 Task: Create in the project ZestTech and in the Backlog issue 'Upgrade the caching mechanism of a web application to improve response time and reduce server load' a child issue 'Automated infrastructure backup and recovery testing and reporting', and assign it to team member softage.1@softage.net.
Action: Mouse moved to (300, 83)
Screenshot: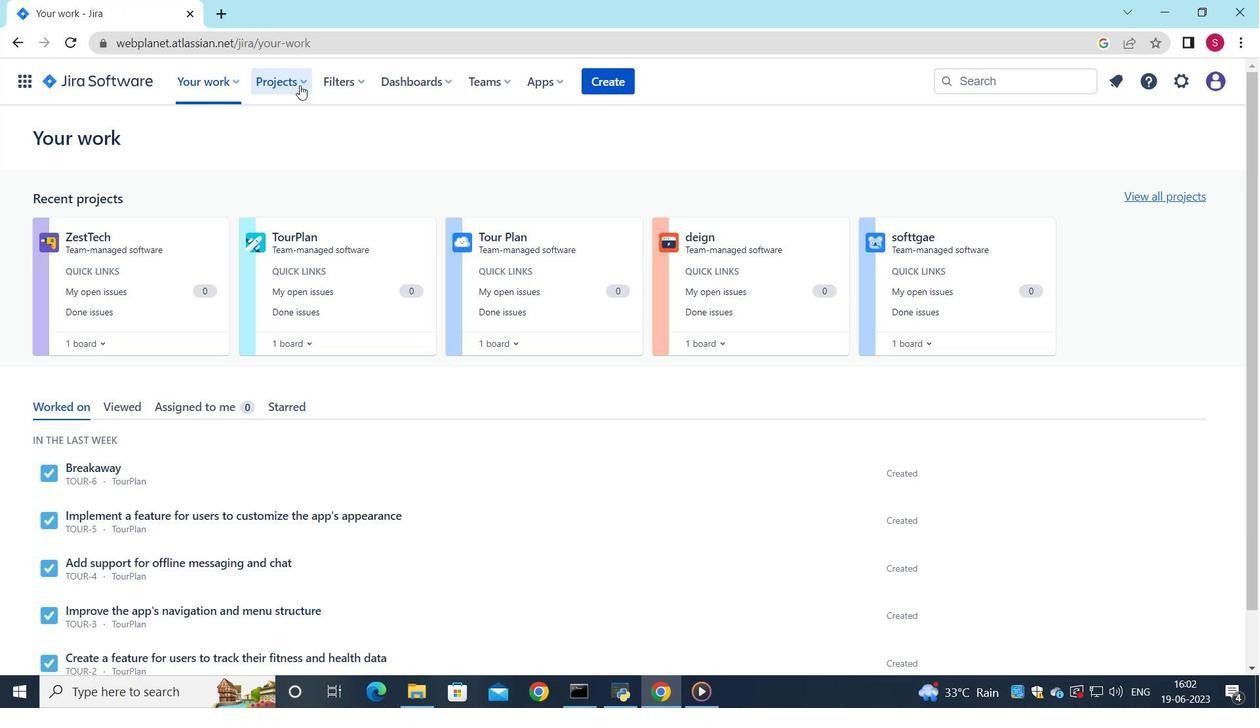 
Action: Mouse pressed left at (300, 83)
Screenshot: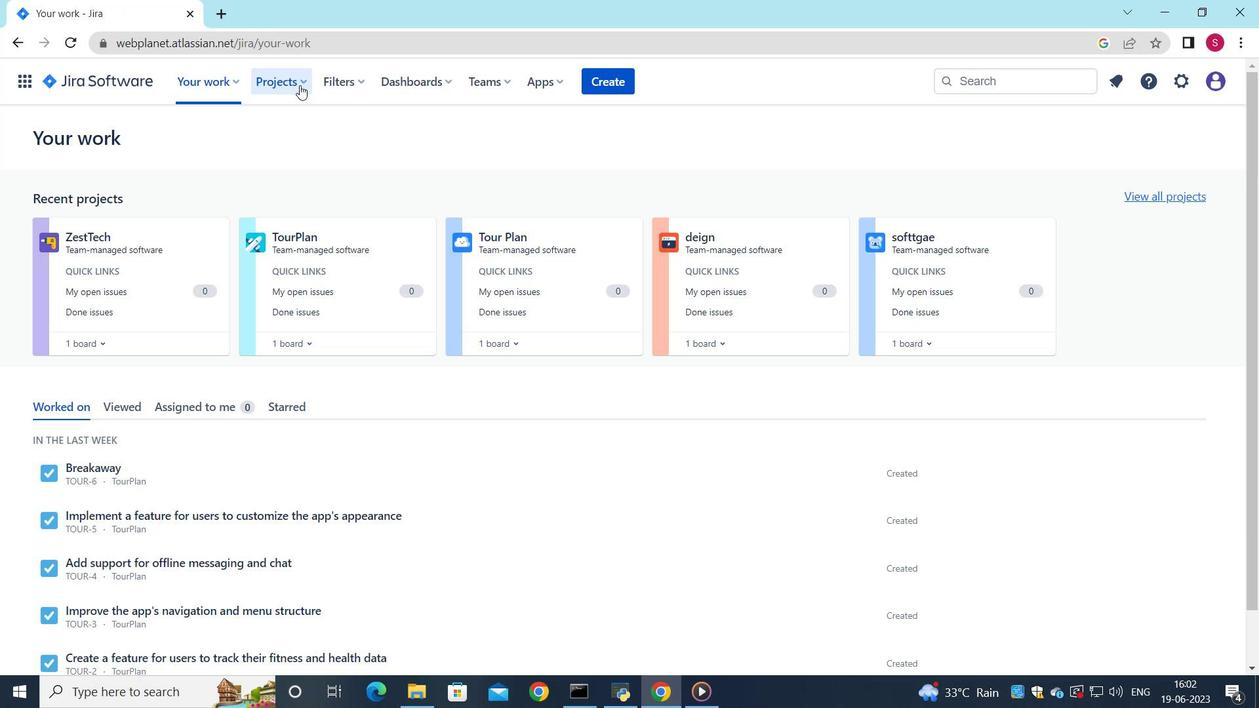 
Action: Mouse moved to (310, 146)
Screenshot: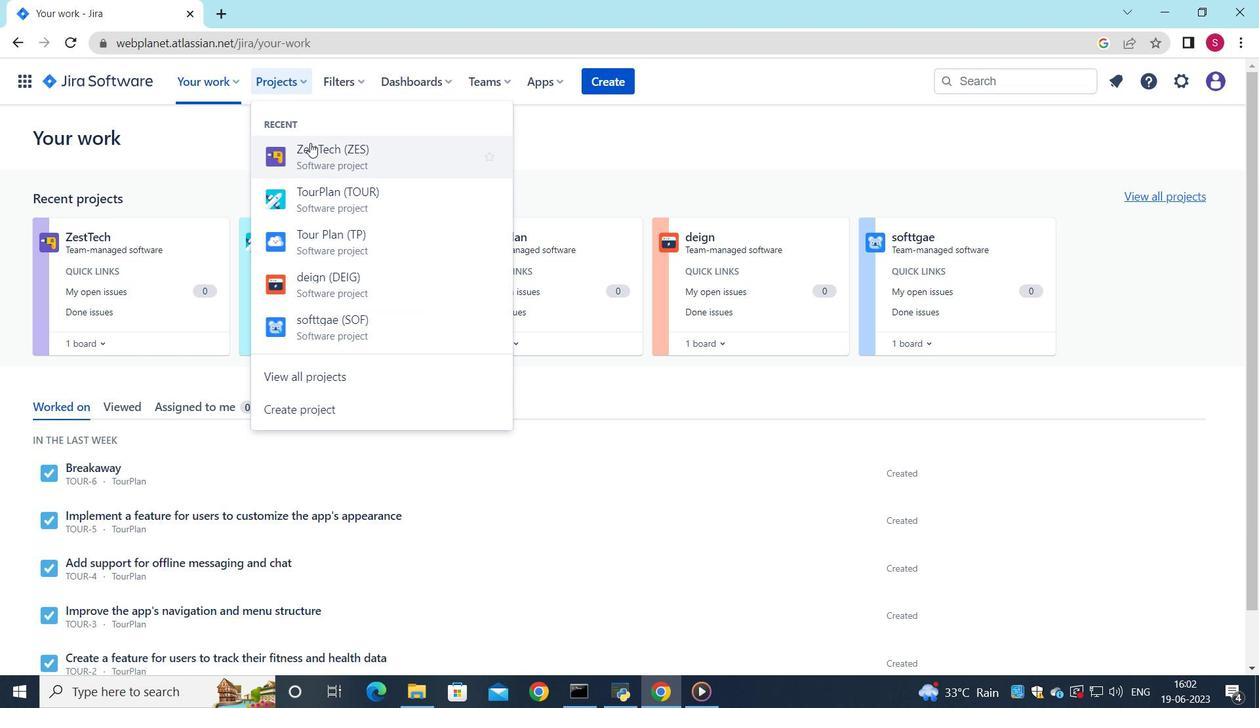 
Action: Mouse pressed left at (310, 146)
Screenshot: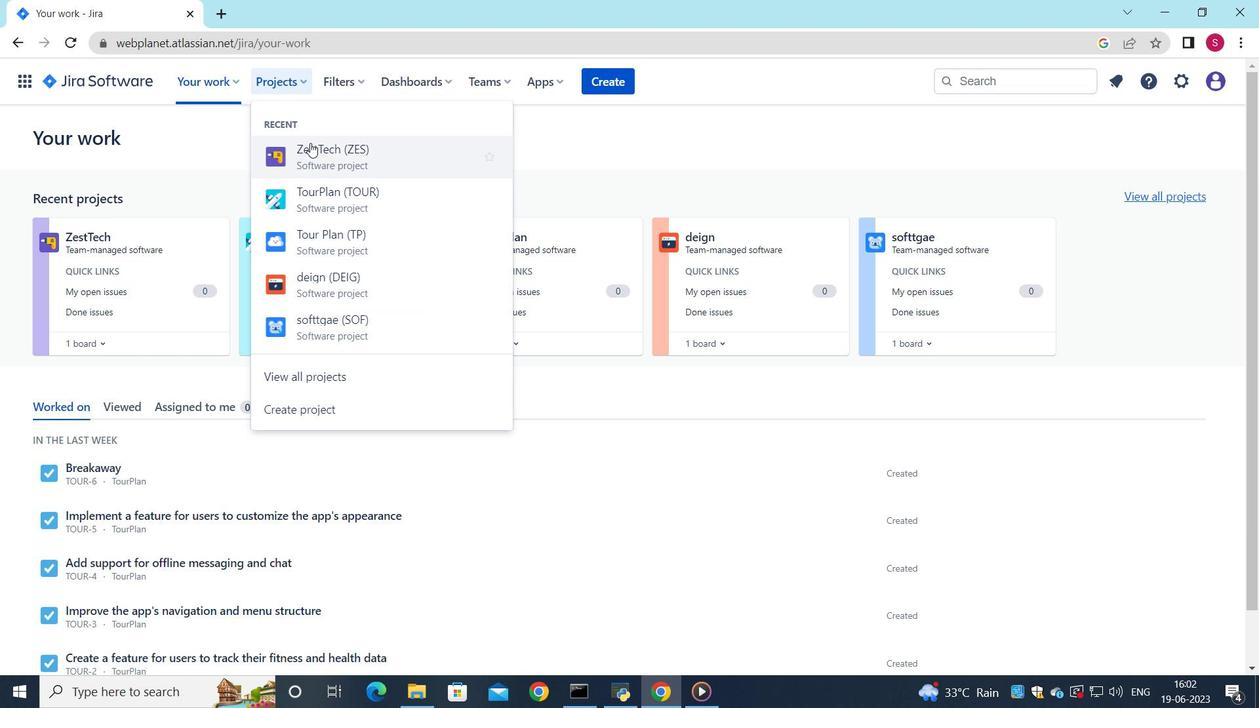 
Action: Mouse moved to (113, 248)
Screenshot: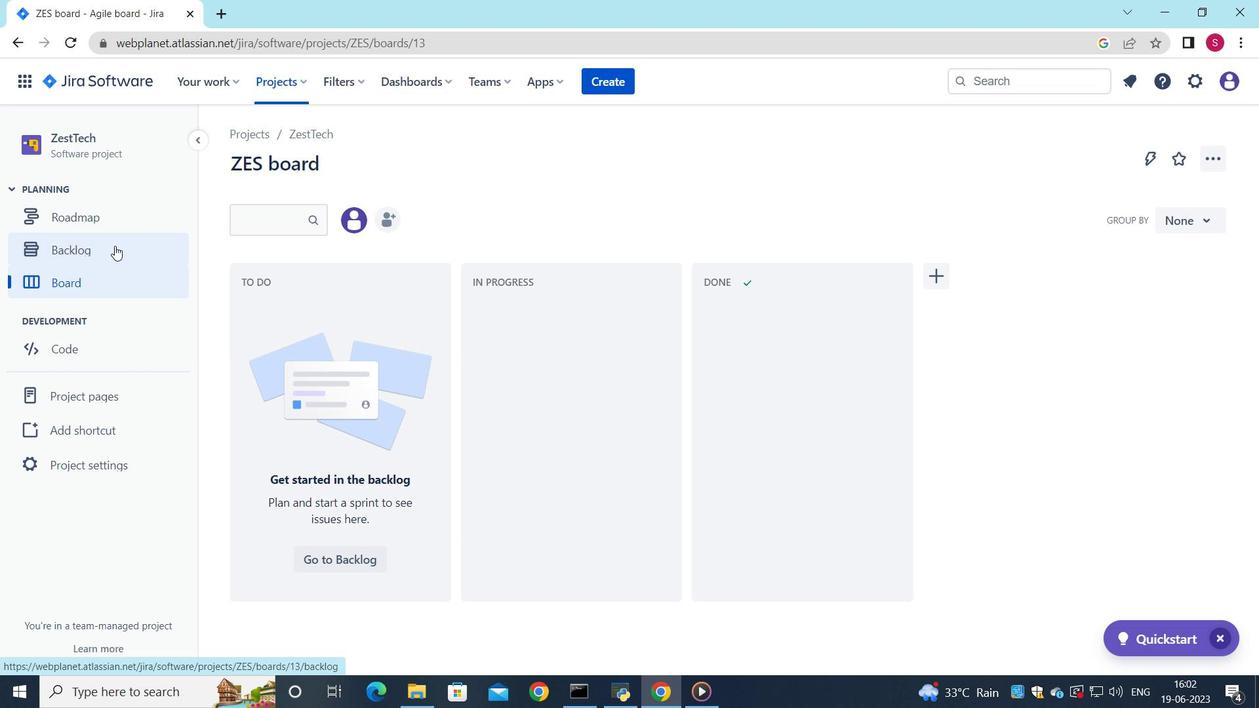 
Action: Mouse pressed left at (113, 248)
Screenshot: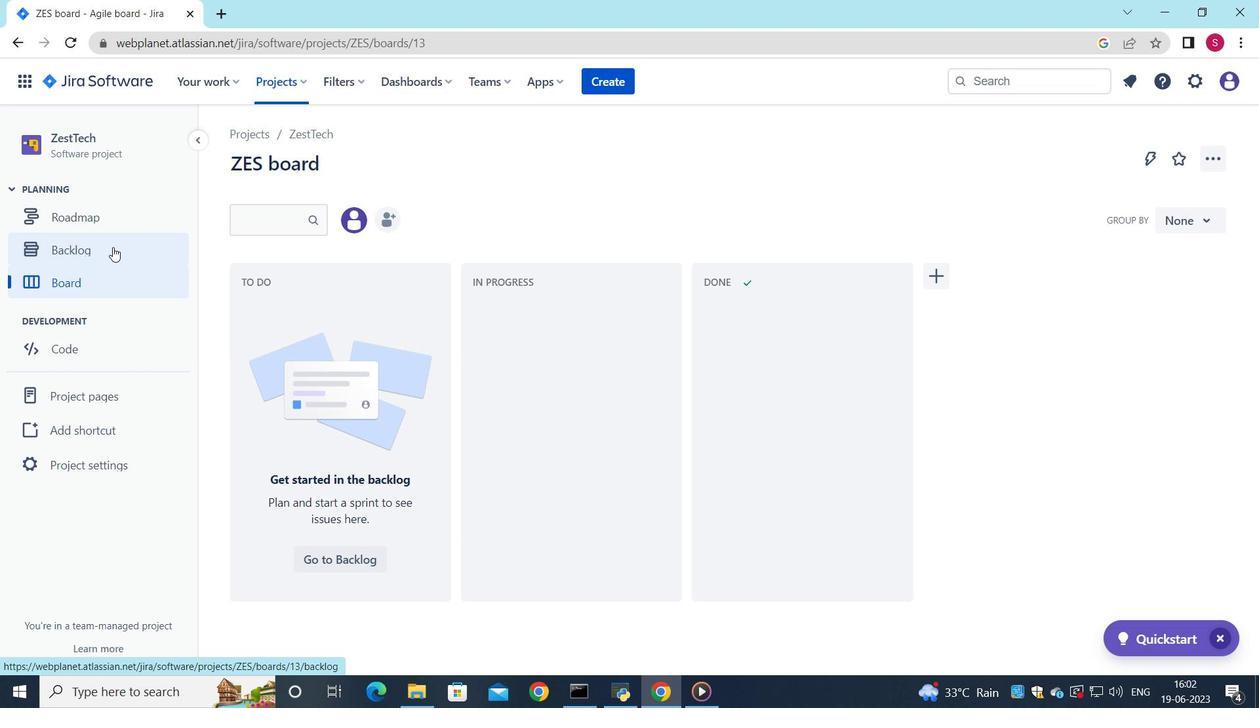 
Action: Mouse moved to (354, 274)
Screenshot: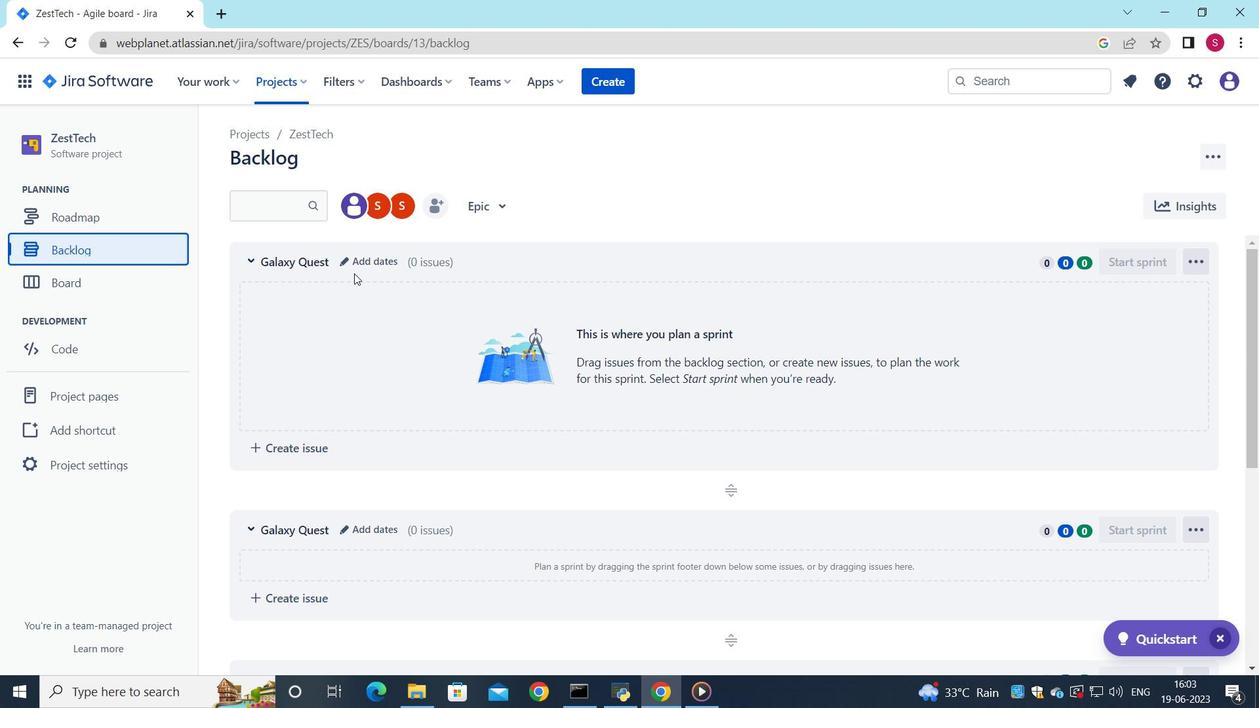 
Action: Mouse scrolled (354, 273) with delta (0, 0)
Screenshot: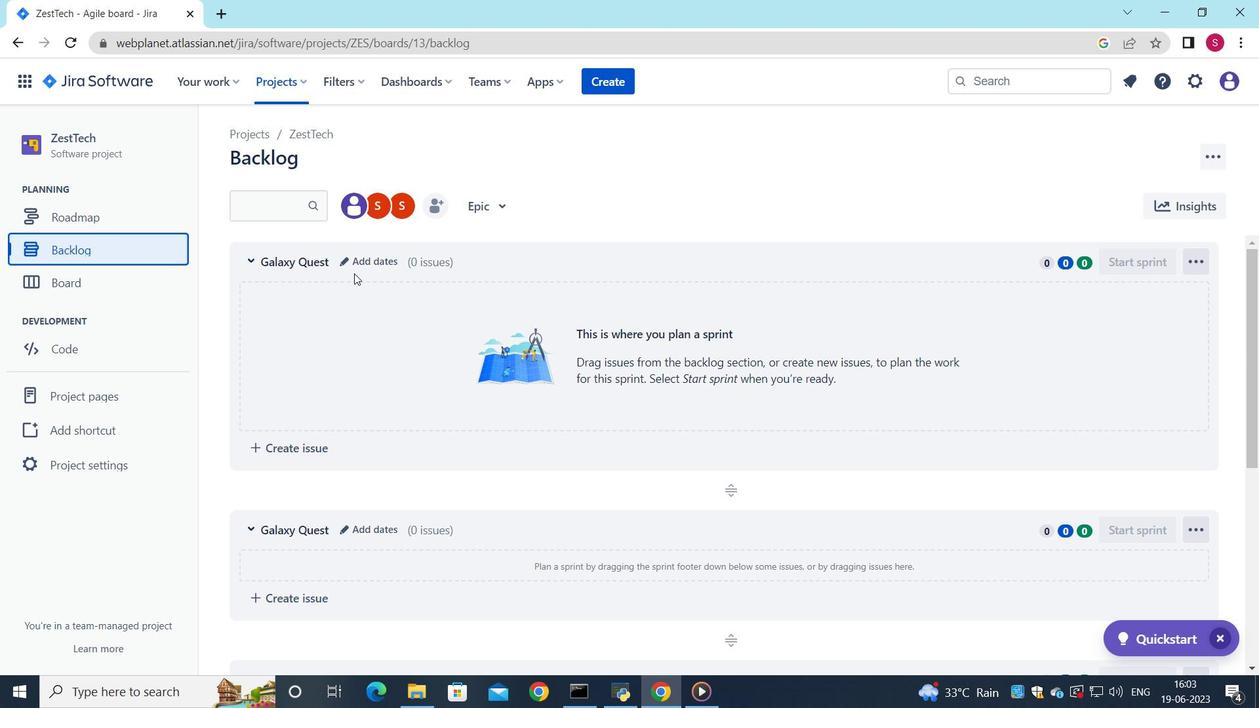 
Action: Mouse scrolled (354, 273) with delta (0, 0)
Screenshot: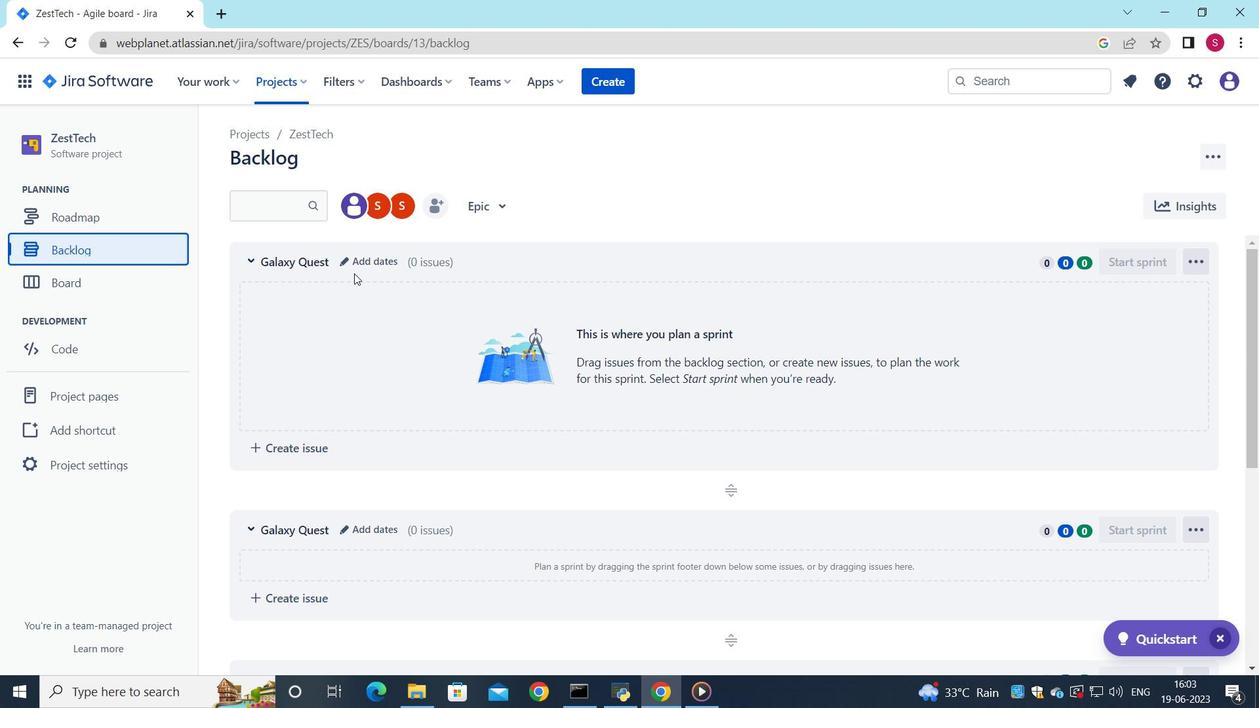 
Action: Mouse scrolled (354, 273) with delta (0, 0)
Screenshot: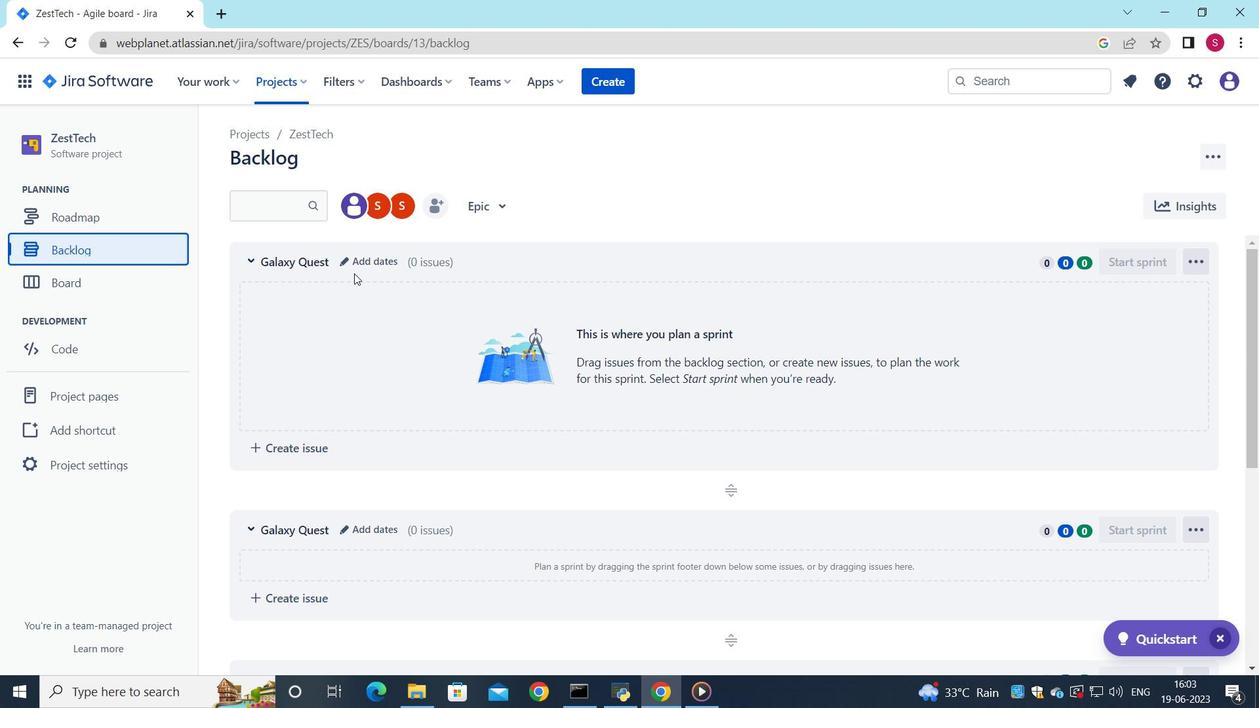 
Action: Mouse scrolled (354, 273) with delta (0, 0)
Screenshot: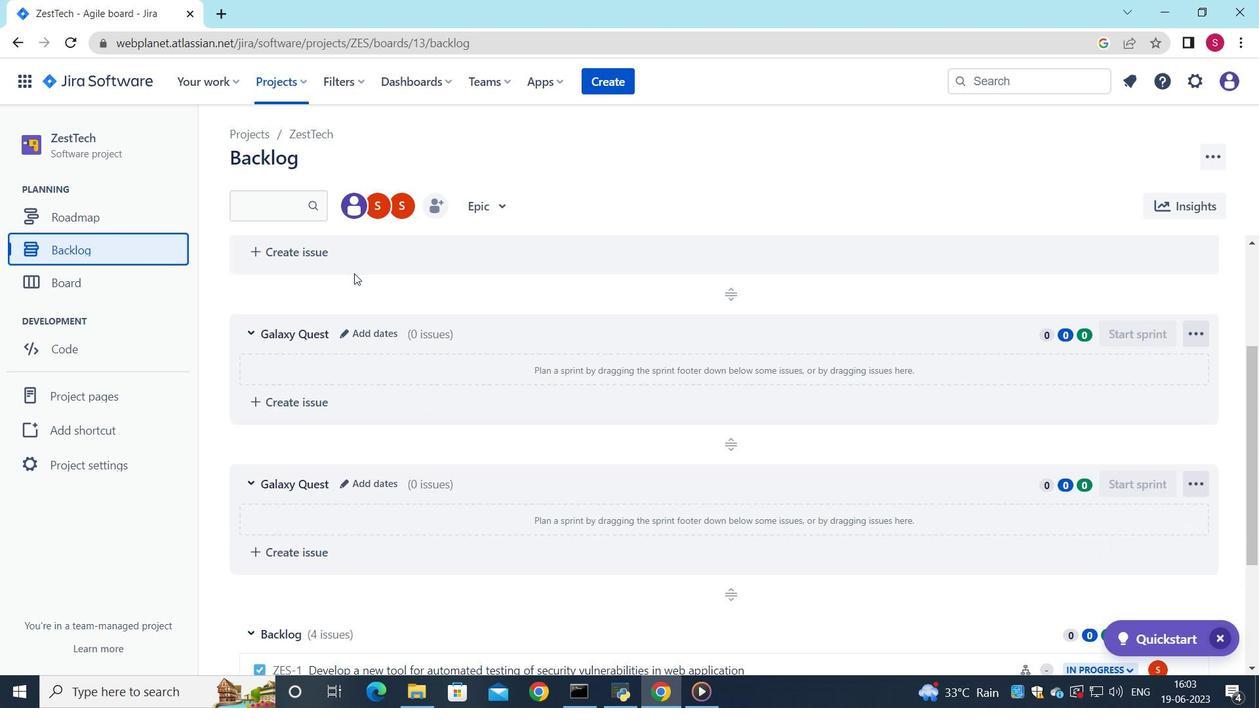 
Action: Mouse scrolled (354, 273) with delta (0, 0)
Screenshot: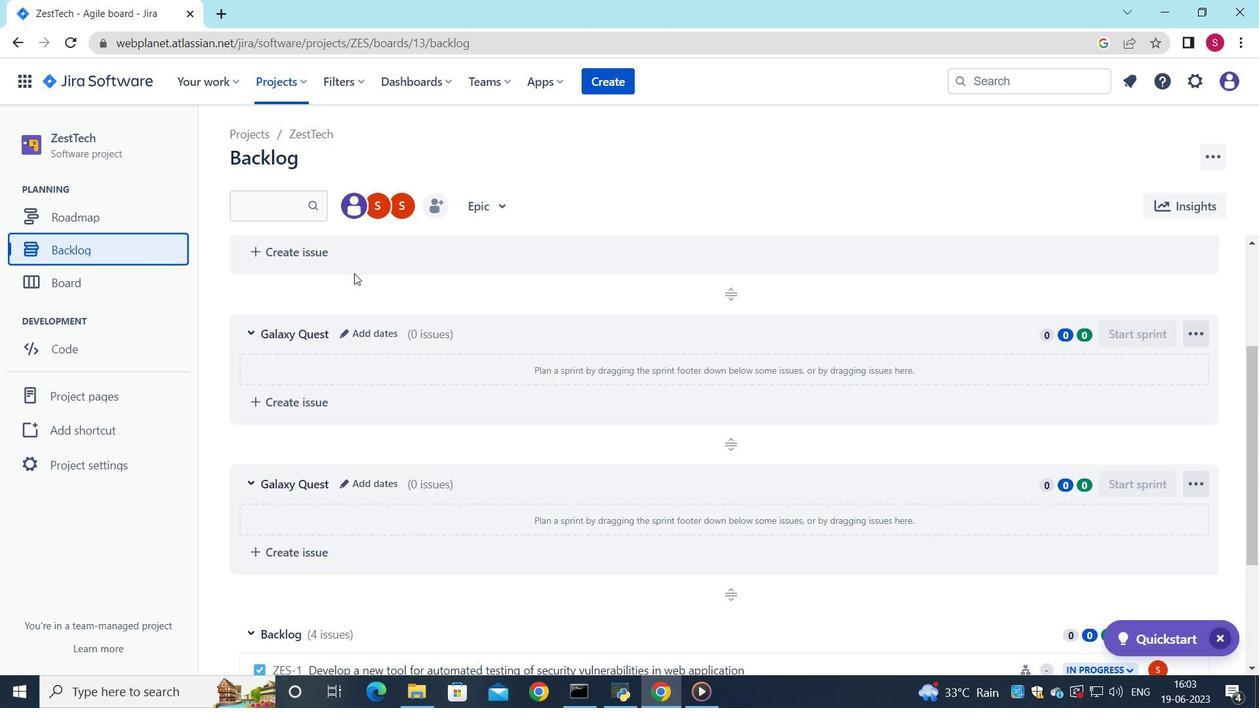 
Action: Mouse scrolled (354, 273) with delta (0, 0)
Screenshot: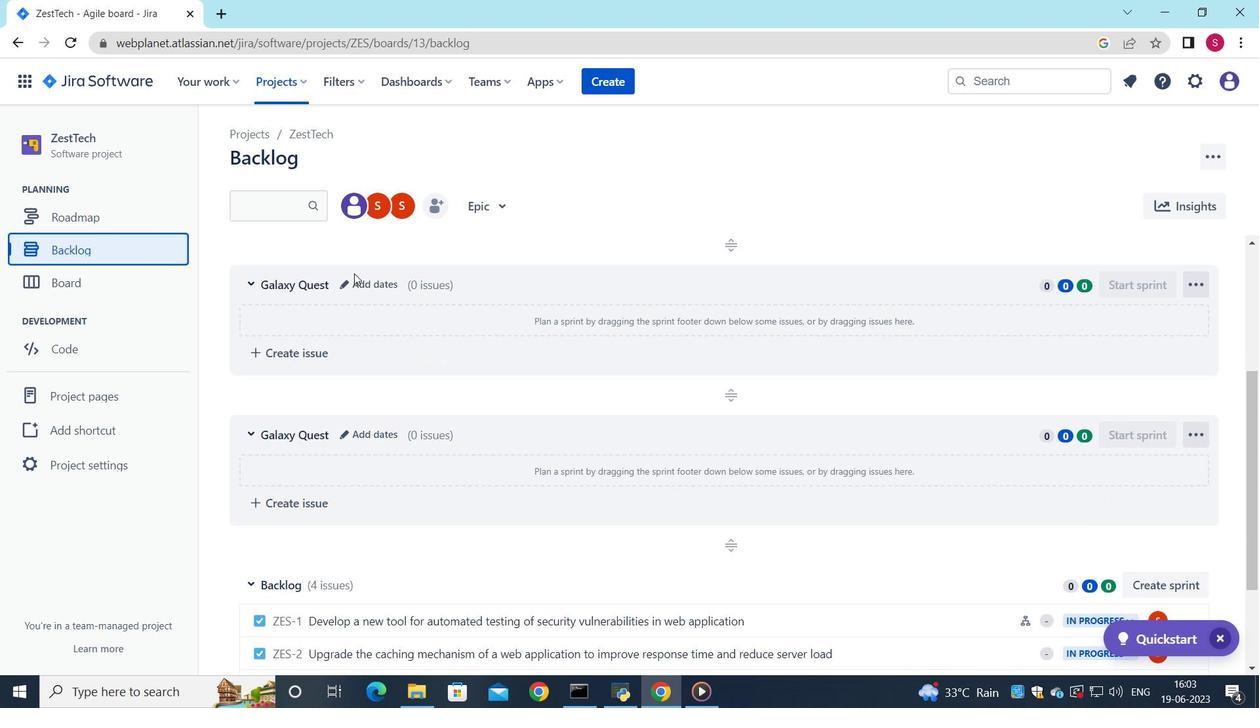 
Action: Mouse scrolled (354, 273) with delta (0, 0)
Screenshot: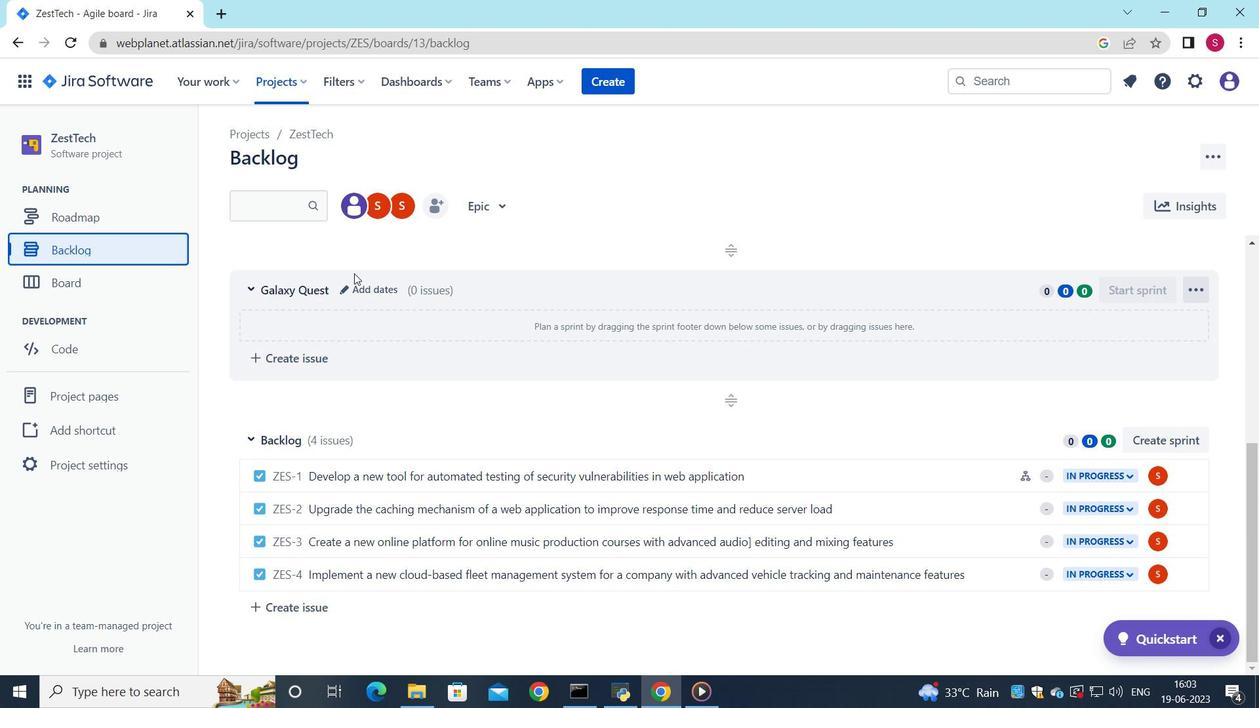 
Action: Mouse scrolled (354, 273) with delta (0, 0)
Screenshot: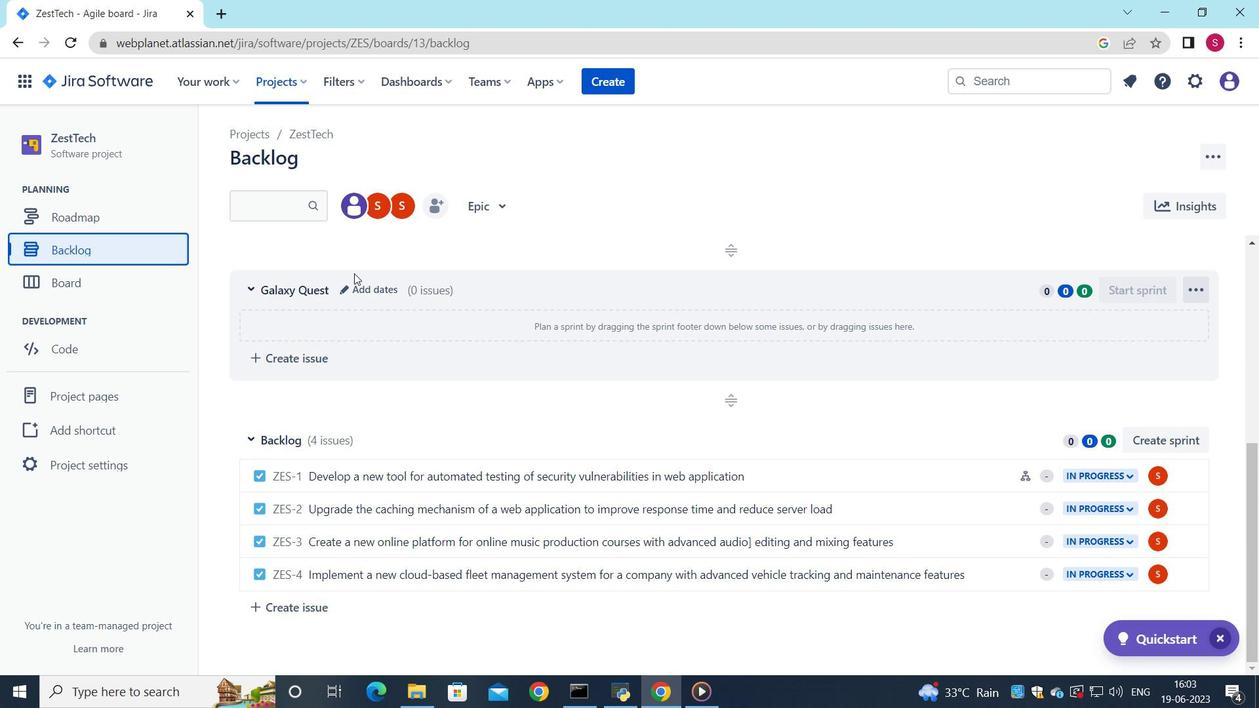 
Action: Mouse moved to (419, 335)
Screenshot: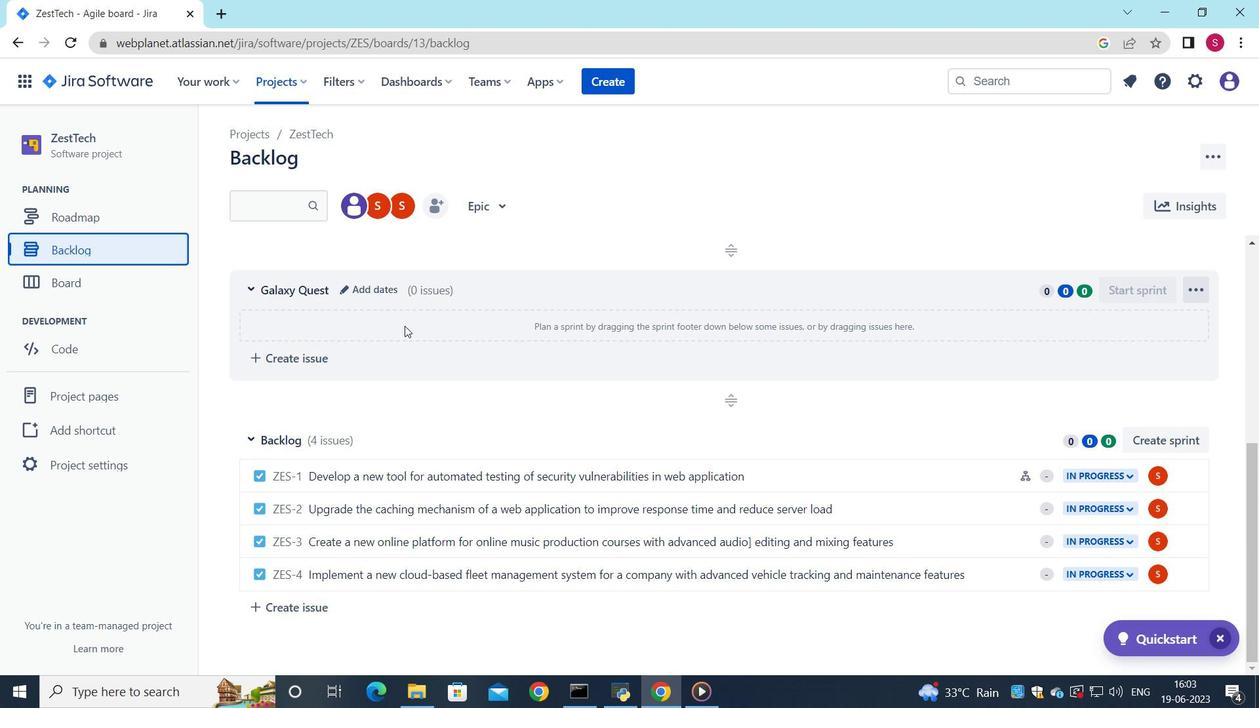 
Action: Mouse scrolled (419, 335) with delta (0, 0)
Screenshot: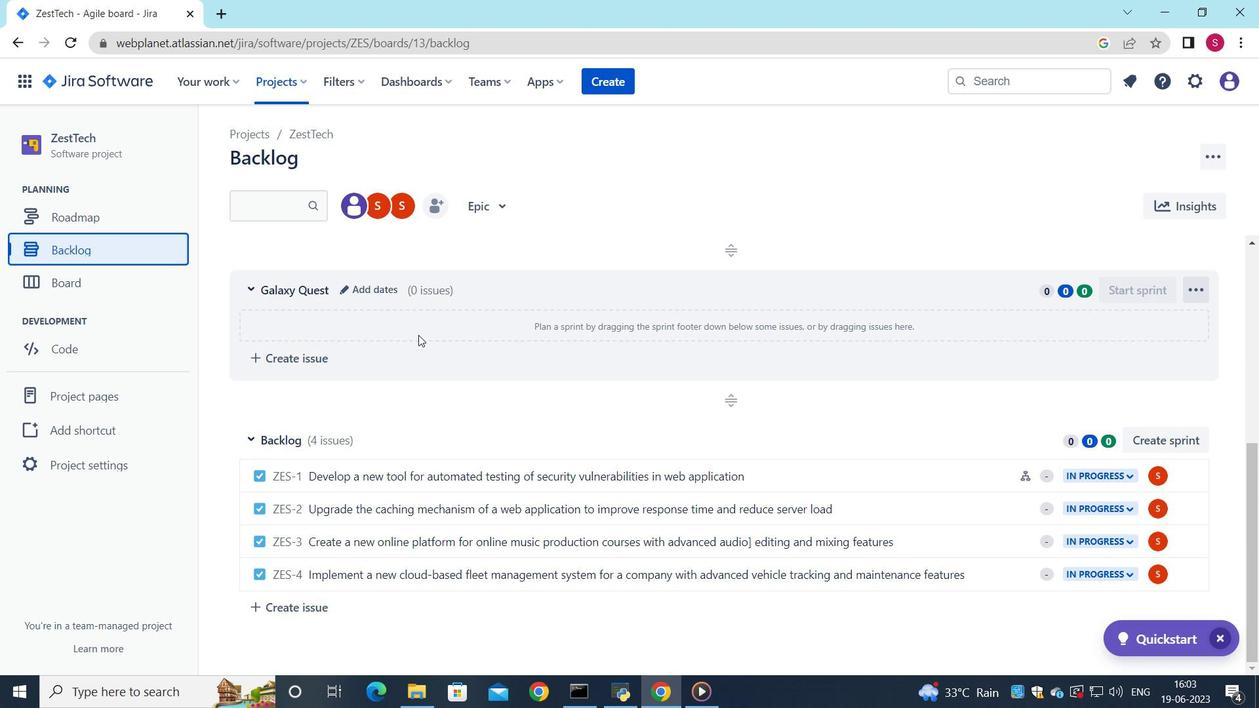 
Action: Mouse moved to (438, 510)
Screenshot: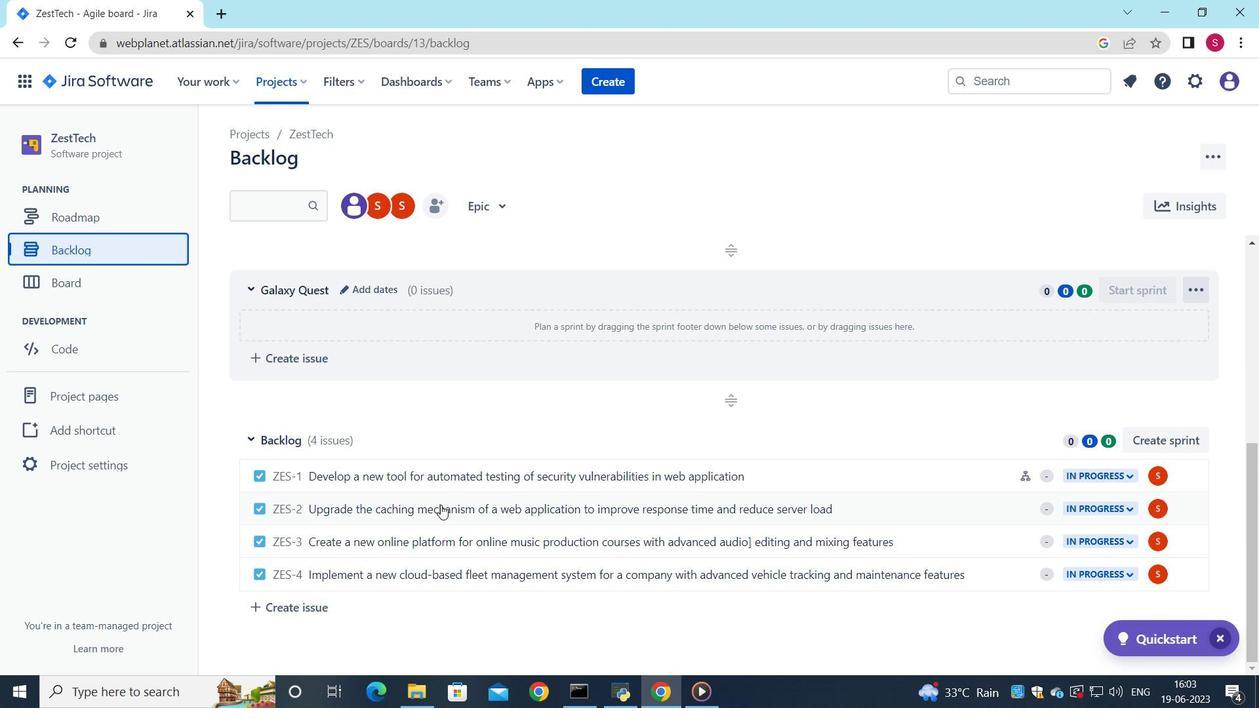 
Action: Mouse pressed left at (438, 510)
Screenshot: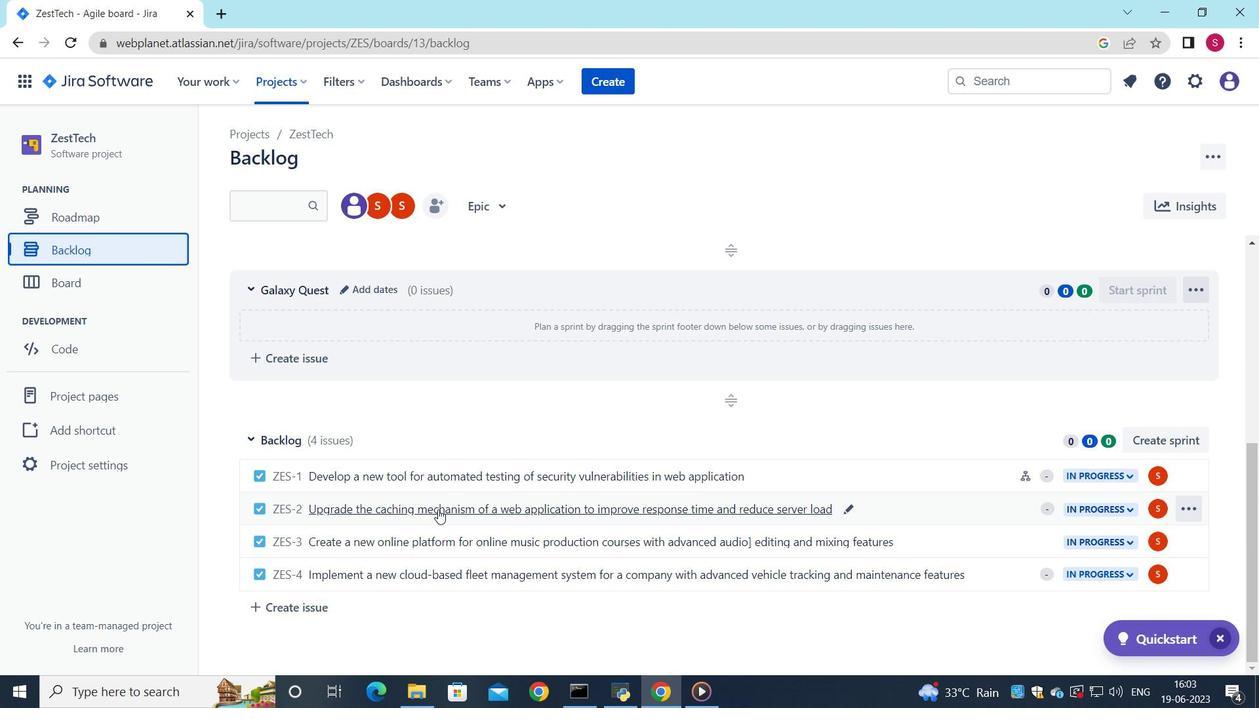 
Action: Mouse moved to (971, 400)
Screenshot: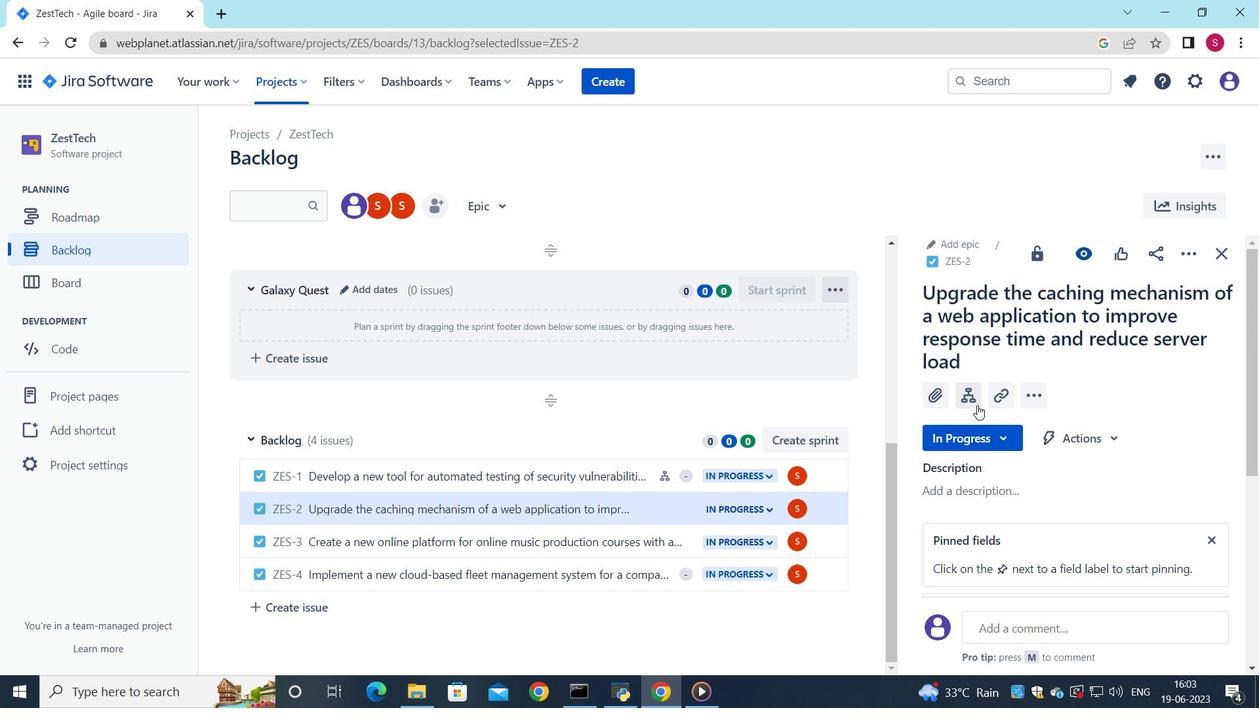 
Action: Mouse pressed left at (971, 400)
Screenshot: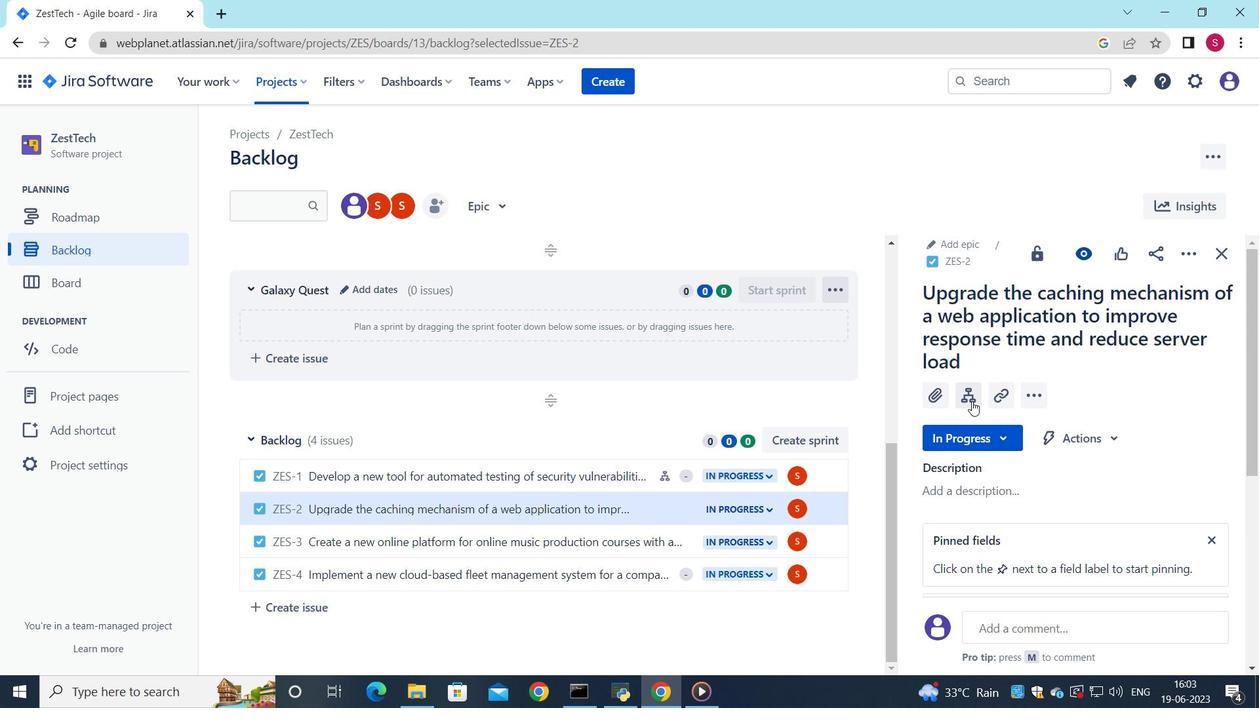 
Action: Mouse moved to (1047, 468)
Screenshot: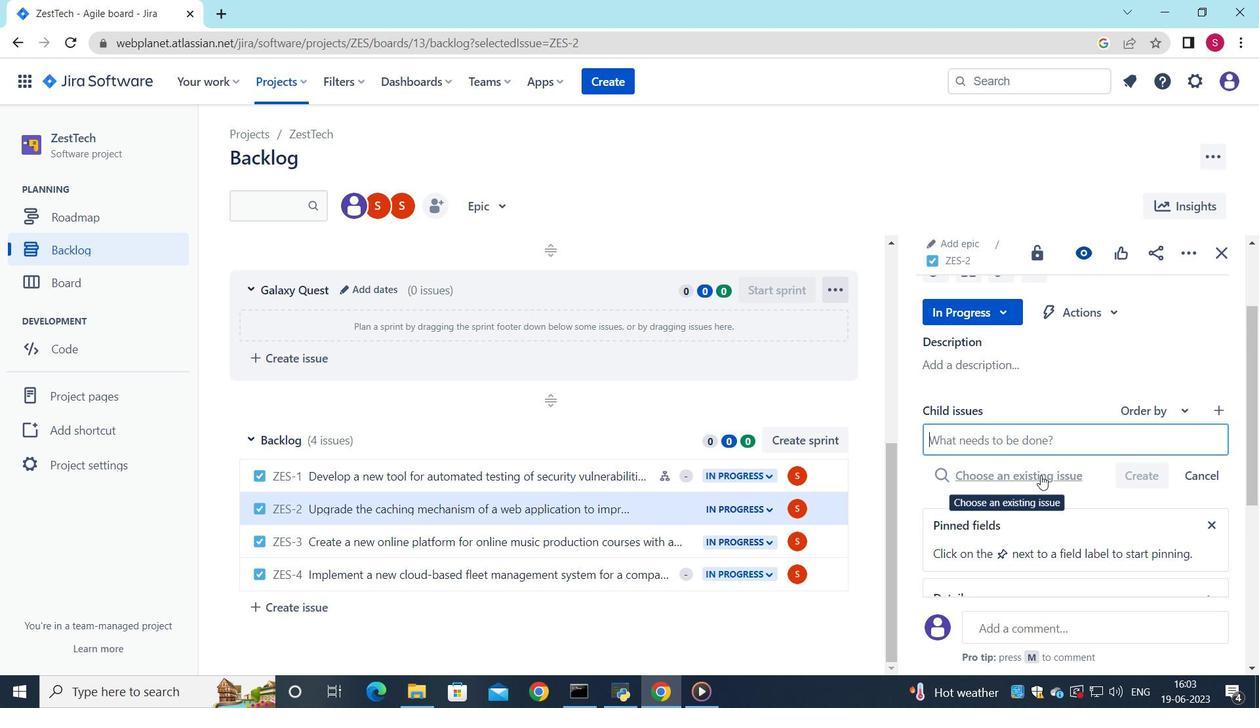 
Action: Key pressed <Key.shift>Automated<Key.space>inft<Key.backspace>rastructure<Key.space>backup<Key.space>and<Key.space>recovery<Key.space>testing<Key.space>and<Key.space>reporting
Screenshot: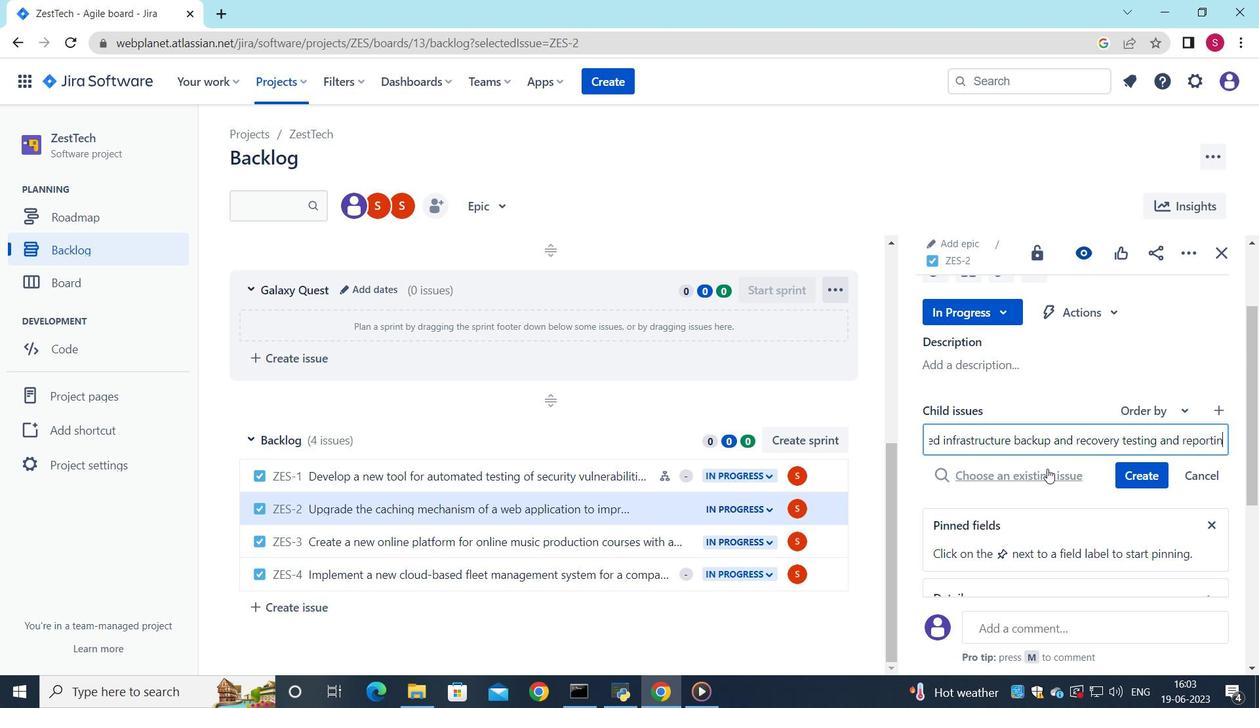 
Action: Mouse moved to (1154, 474)
Screenshot: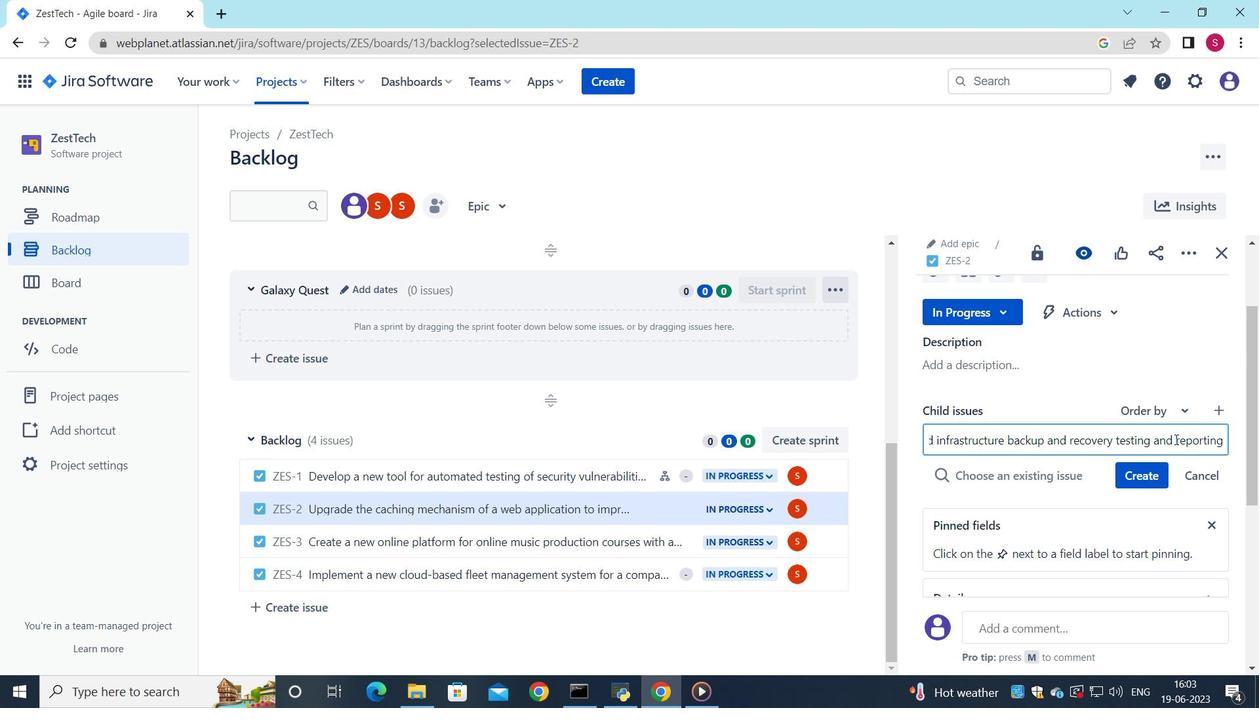 
Action: Mouse pressed left at (1154, 474)
Screenshot: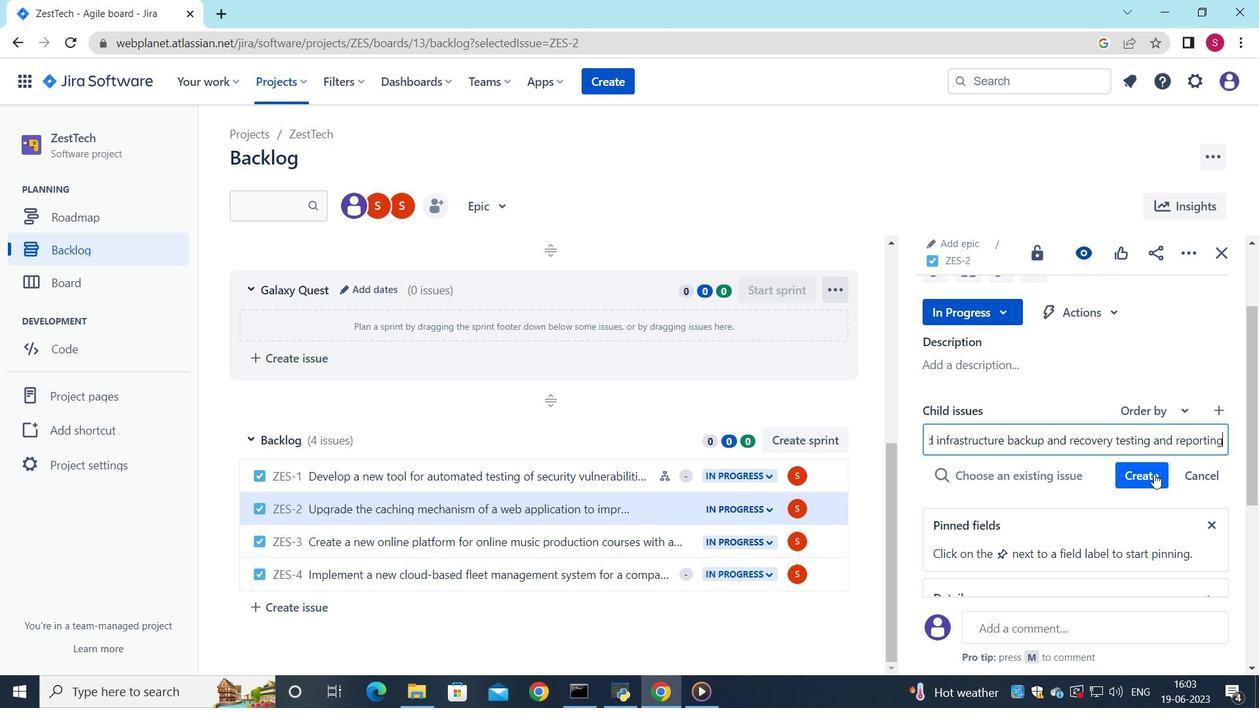 
Action: Mouse moved to (1150, 451)
Screenshot: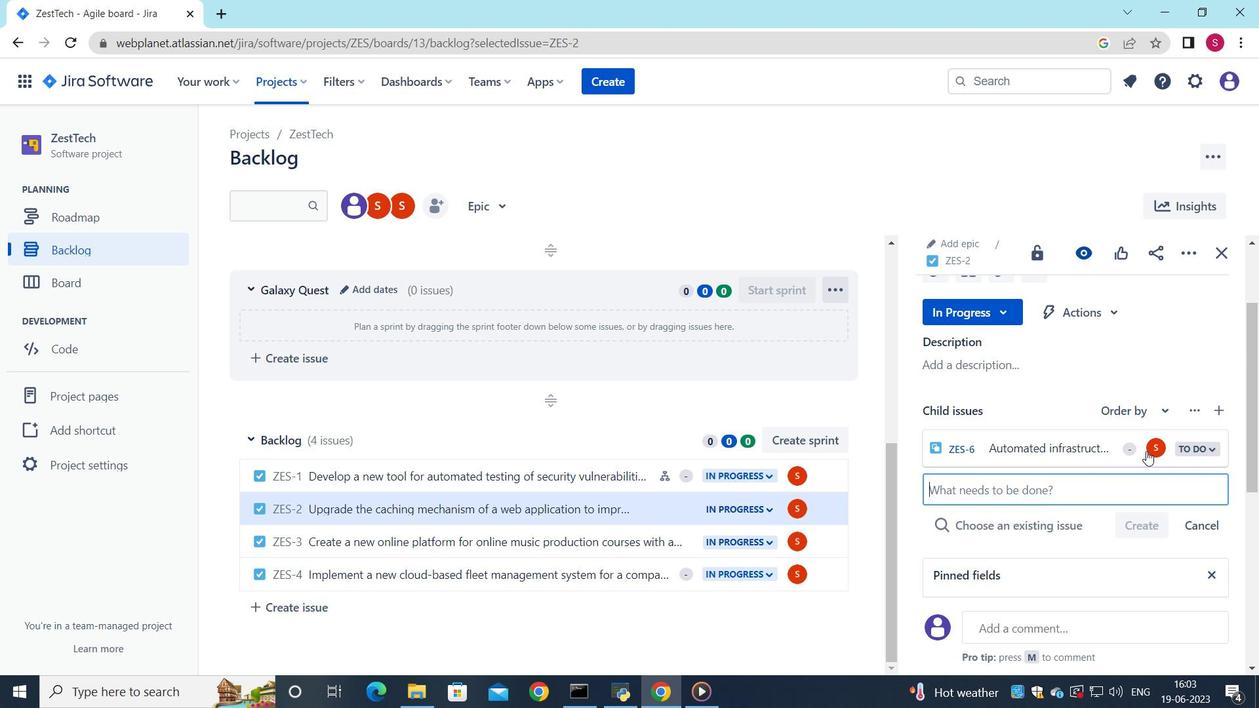 
Action: Mouse pressed left at (1150, 451)
Screenshot: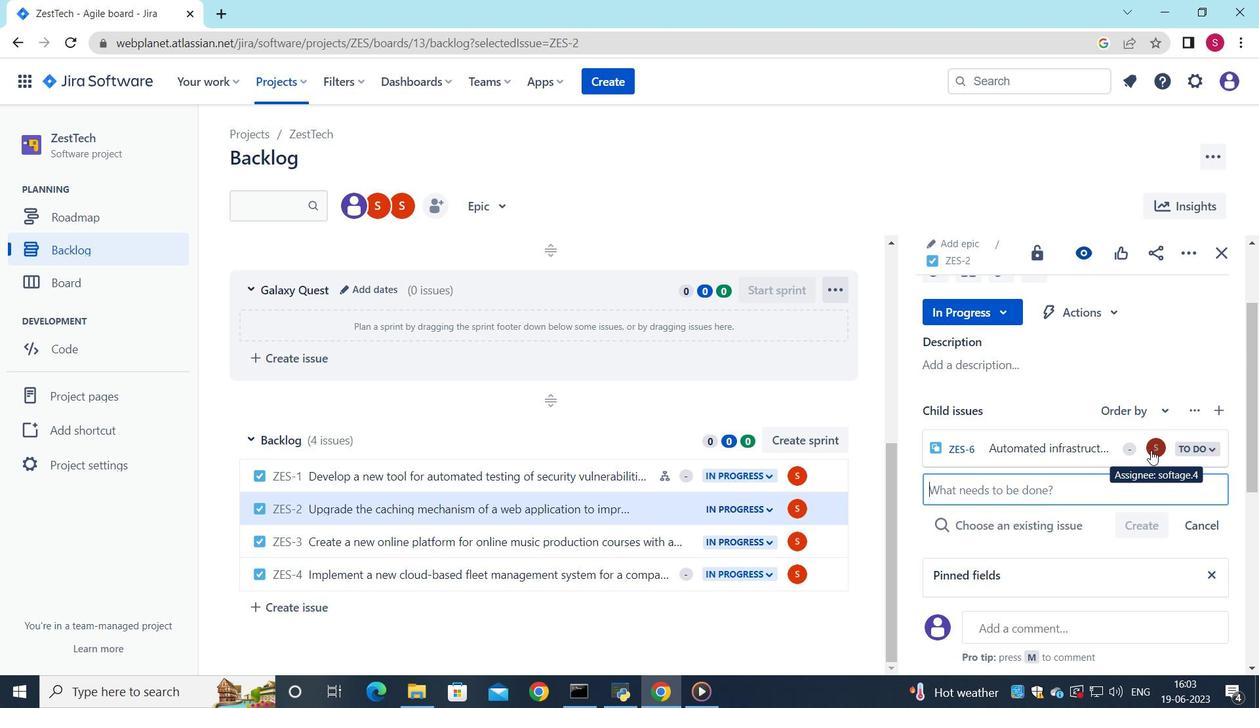 
Action: Mouse moved to (1029, 343)
Screenshot: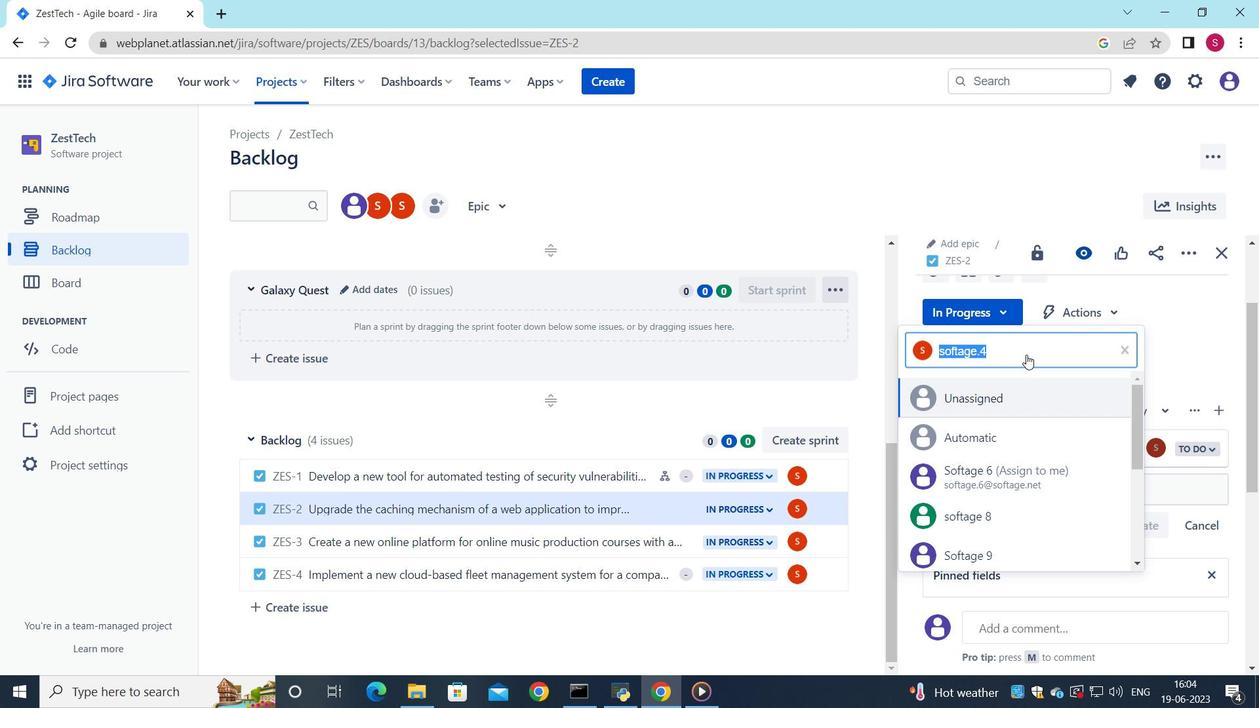 
Action: Key pressed <Key.backspace>softage.1<Key.shift>@sog<Key.backspace>ftage.net
Screenshot: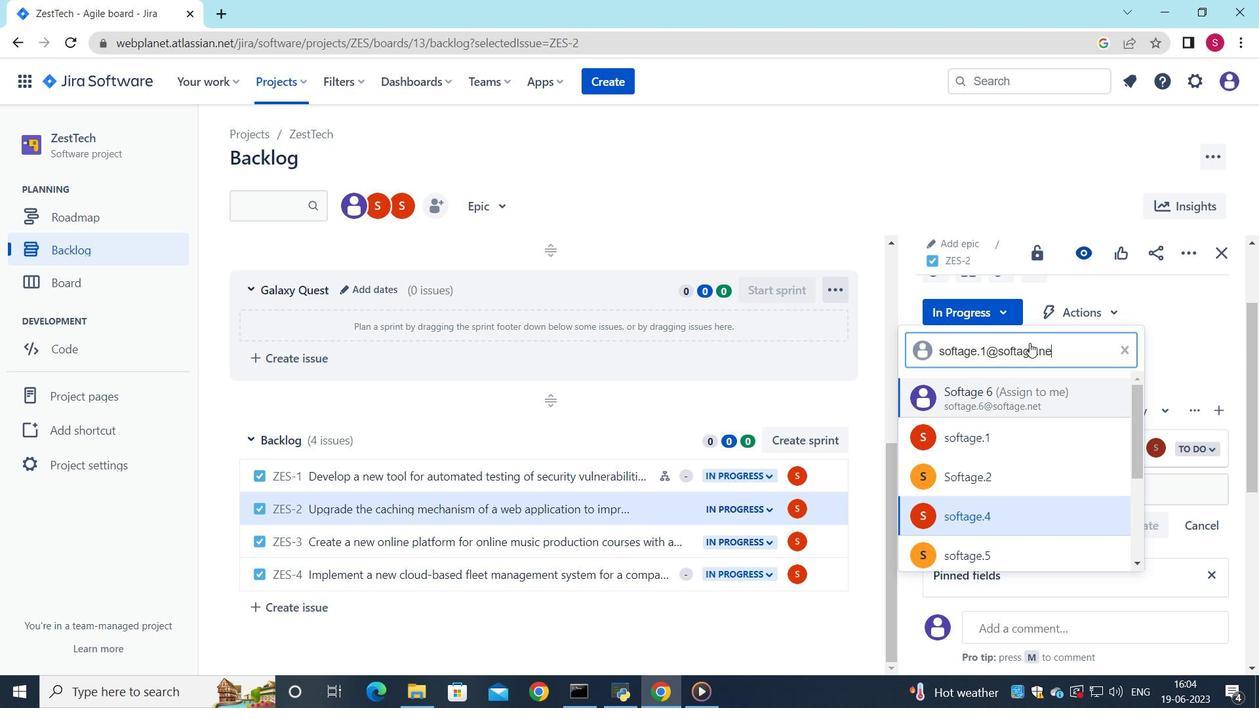 
Action: Mouse moved to (968, 446)
Screenshot: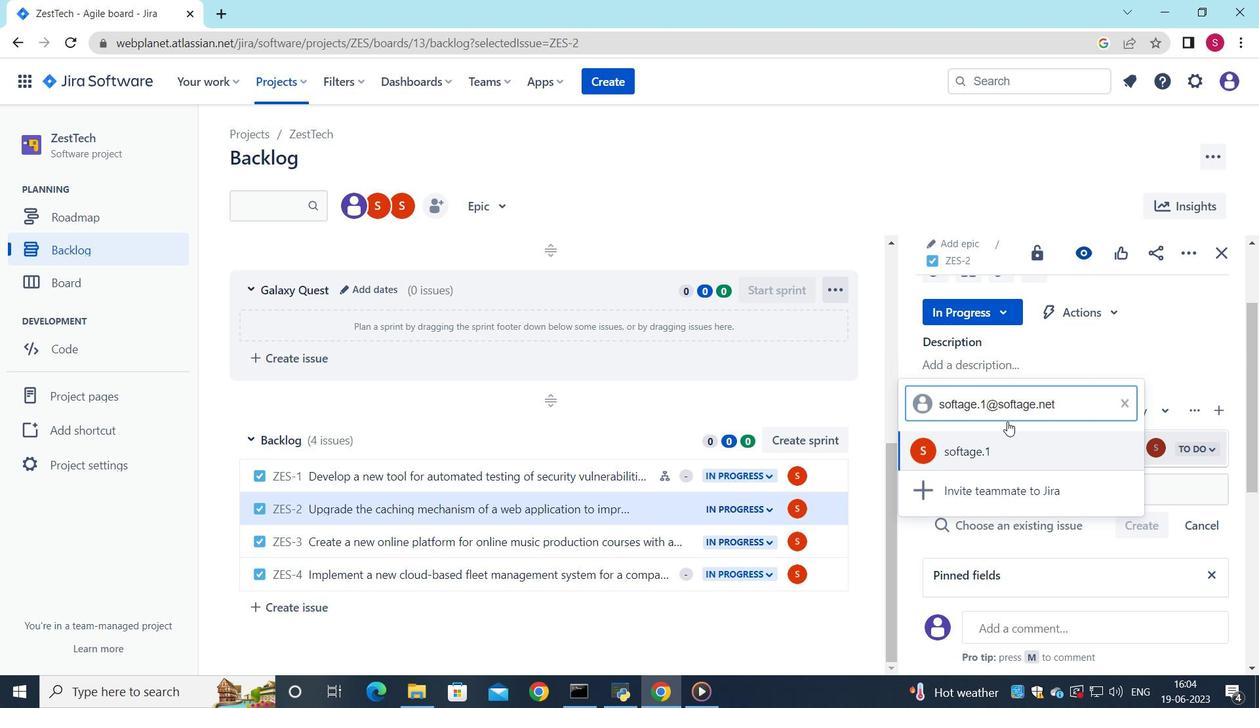 
Action: Mouse pressed left at (968, 446)
Screenshot: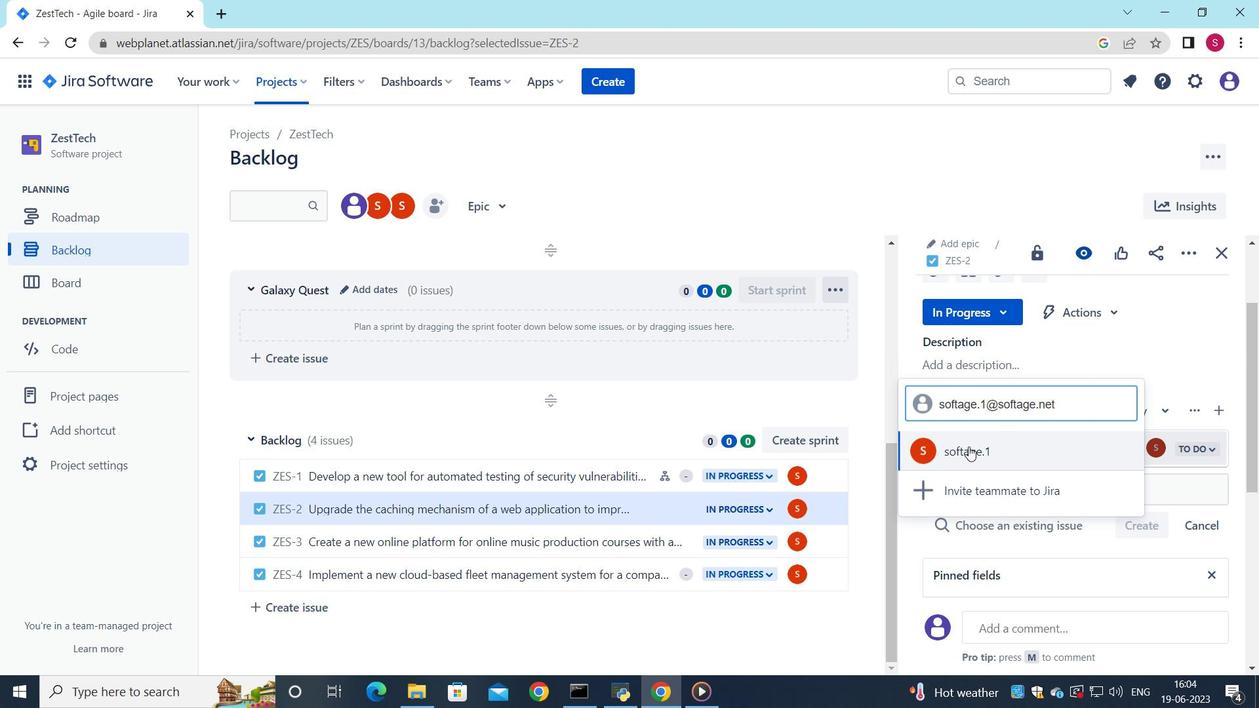 
Action: Mouse moved to (1188, 422)
Screenshot: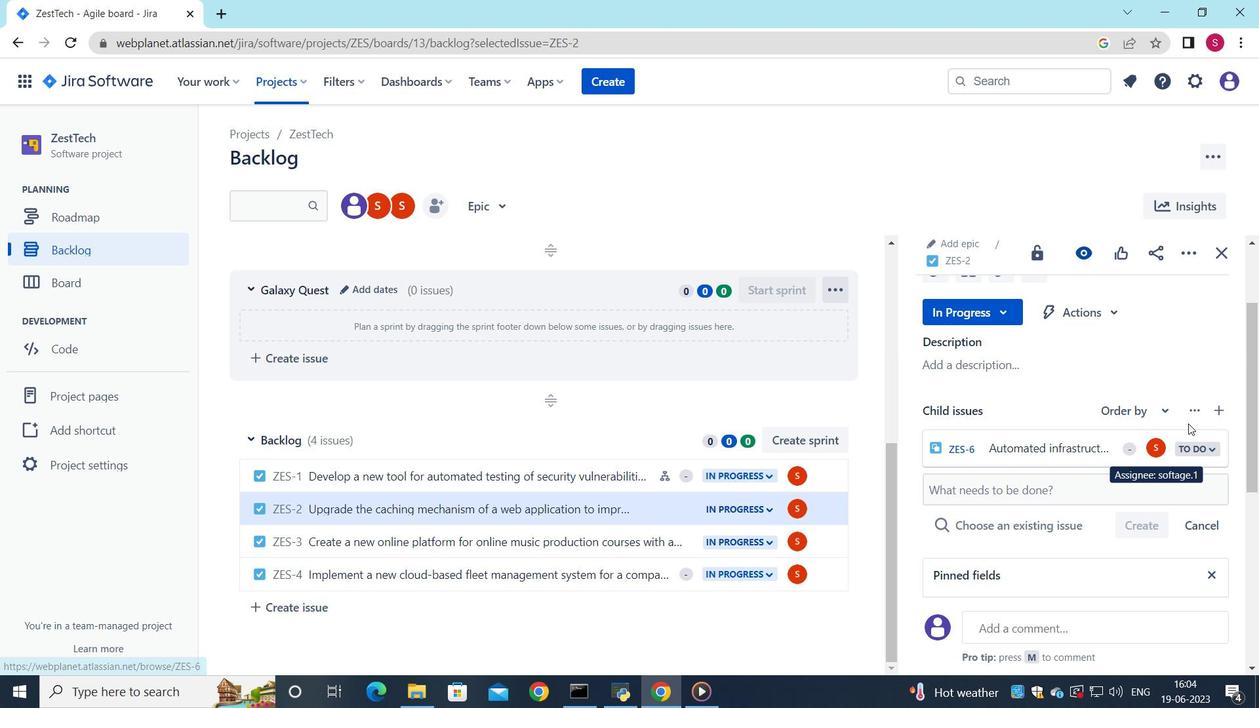
